 Task: Change theme to focus.
Action: Mouse moved to (84, 64)
Screenshot: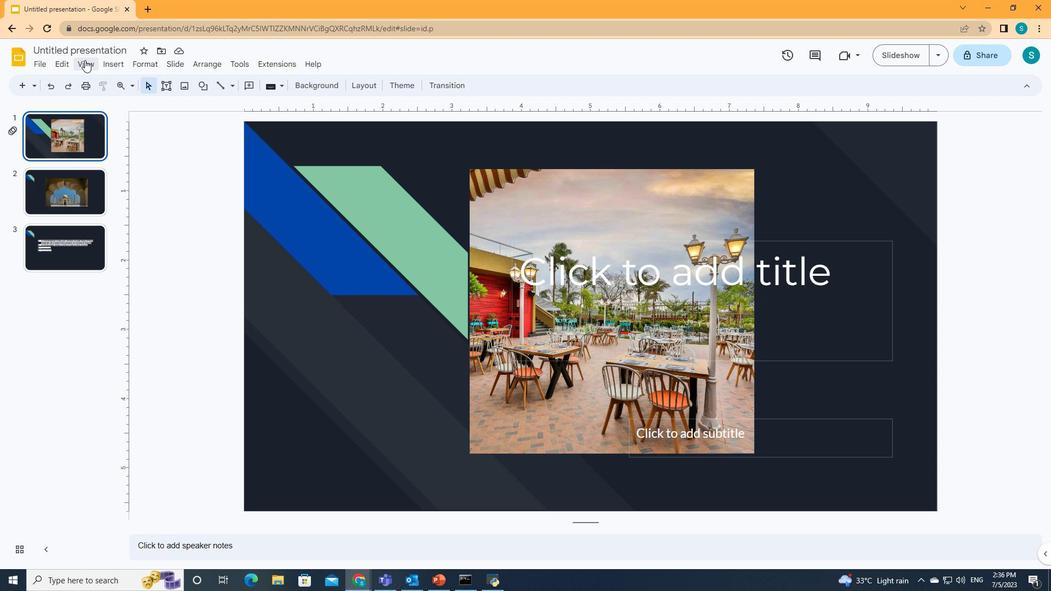 
Action: Mouse pressed left at (84, 64)
Screenshot: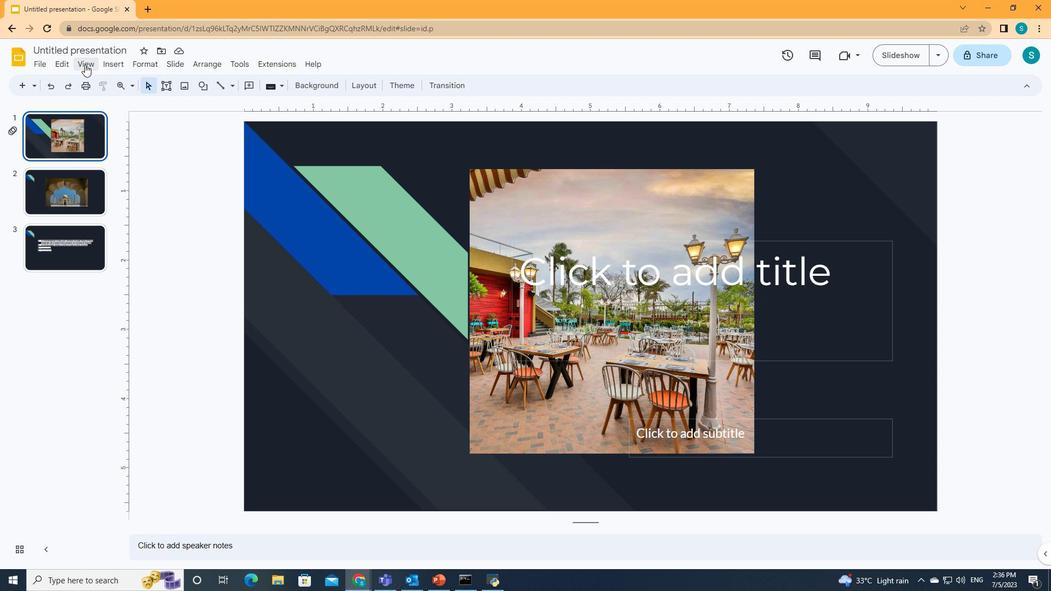 
Action: Mouse moved to (97, 118)
Screenshot: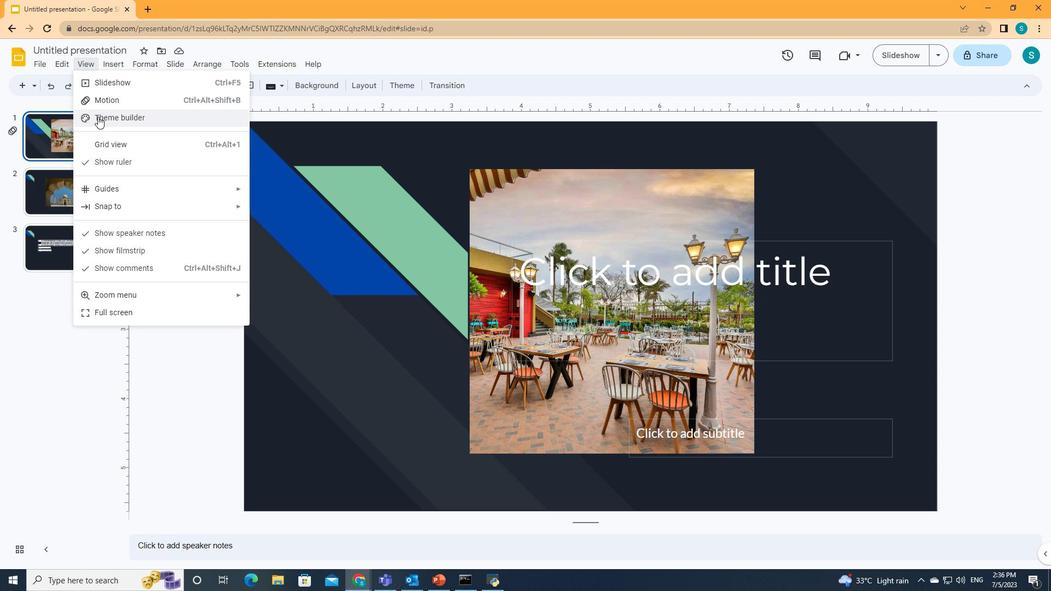 
Action: Mouse pressed left at (97, 118)
Screenshot: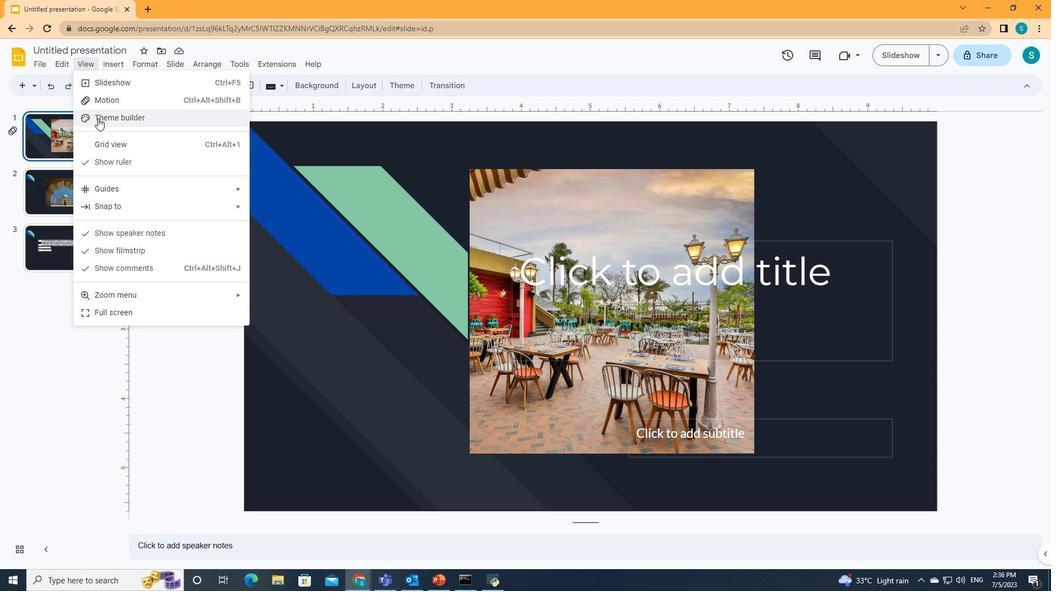 
Action: Mouse moved to (147, 108)
Screenshot: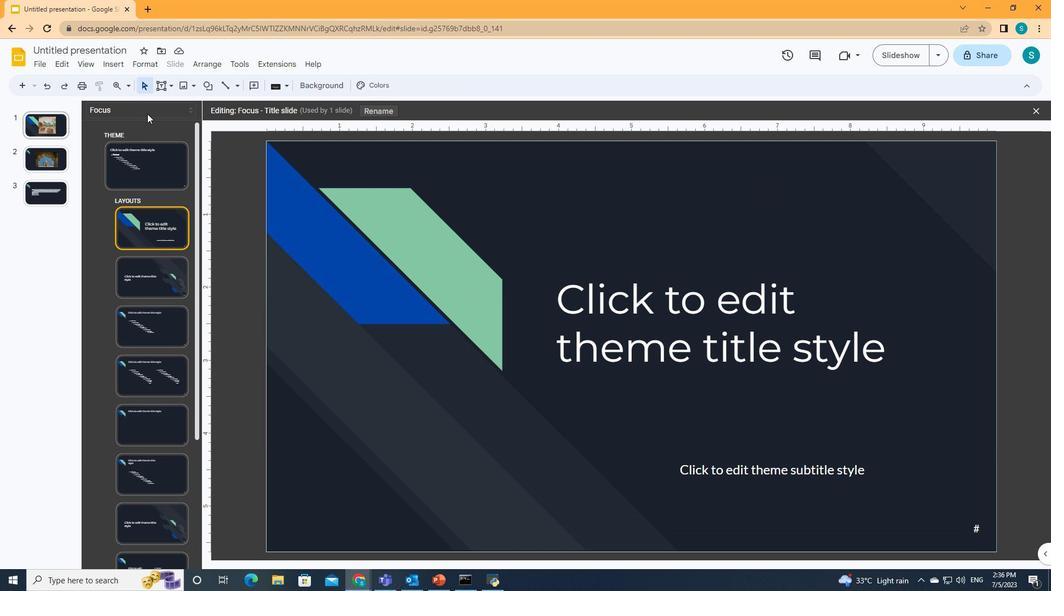 
Action: Mouse pressed left at (147, 108)
Screenshot: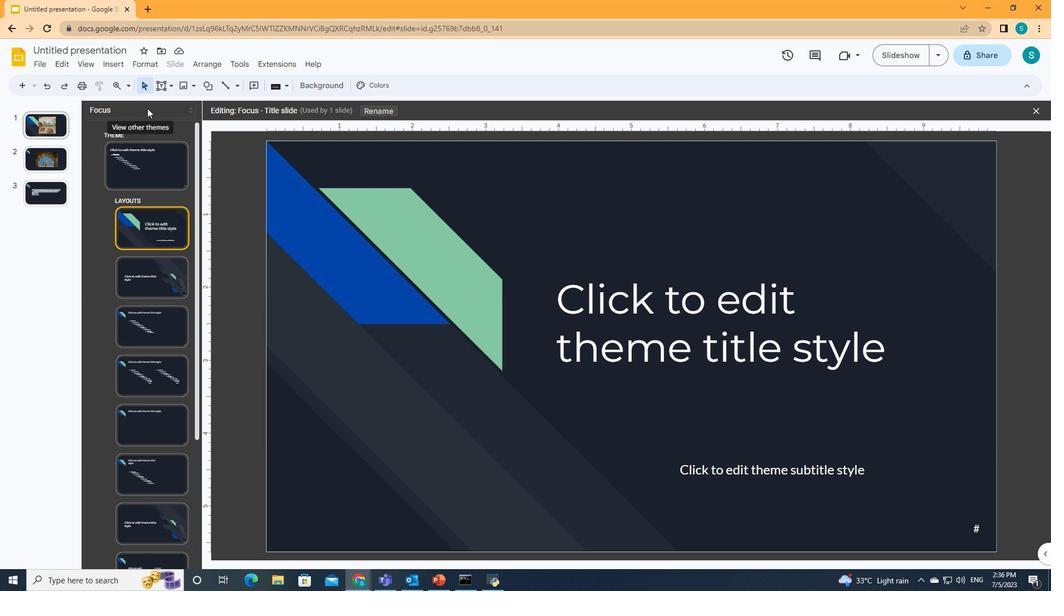 
Action: Mouse moved to (102, 112)
Screenshot: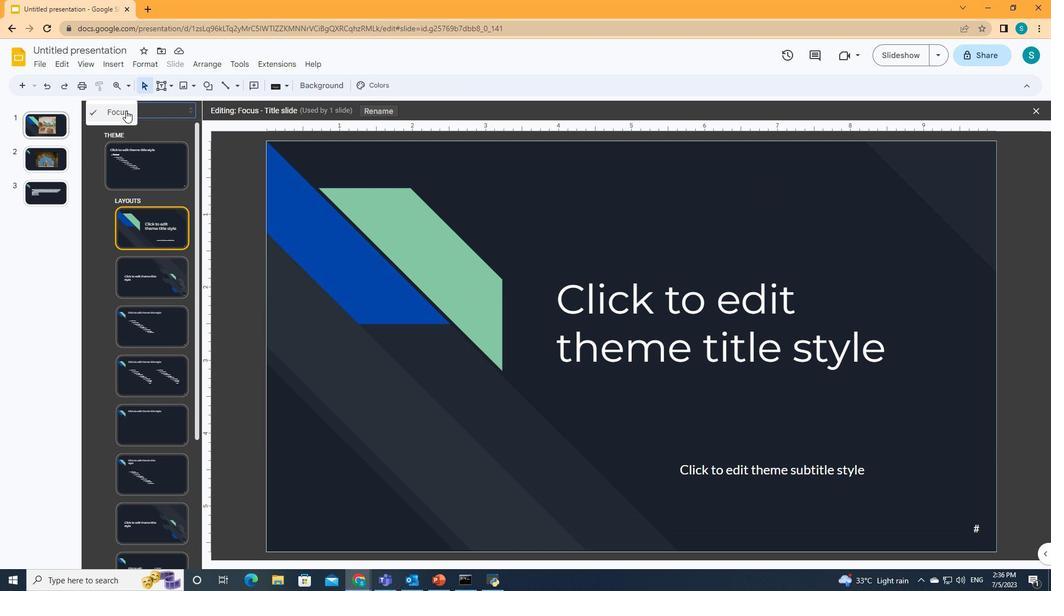 
Action: Mouse pressed left at (102, 112)
Screenshot: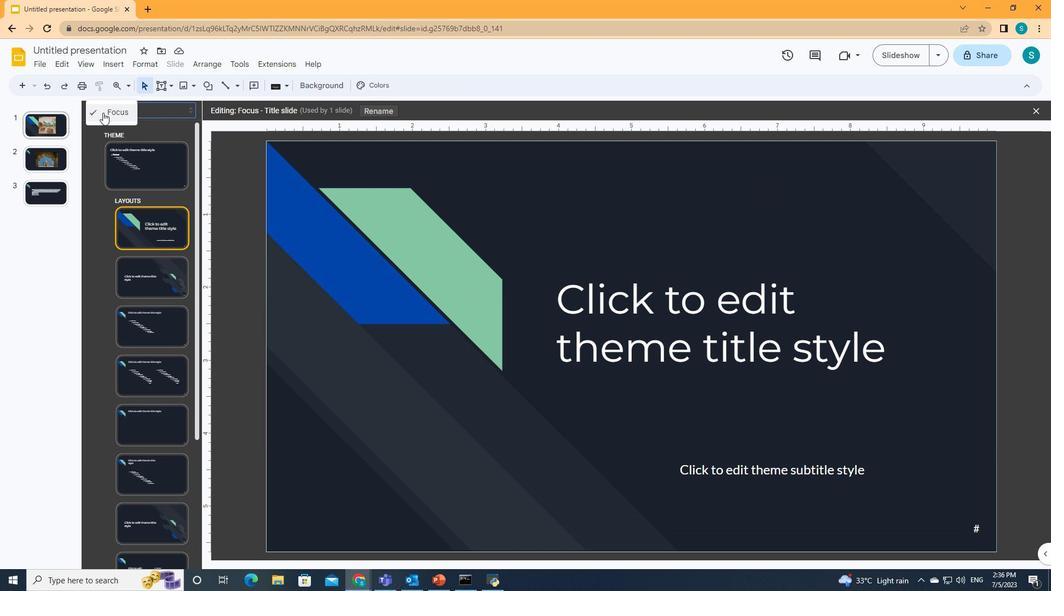 
